 Task: Calculate the travel time from San Diego, California, to Seattle, Washington.
Action: Mouse moved to (267, 68)
Screenshot: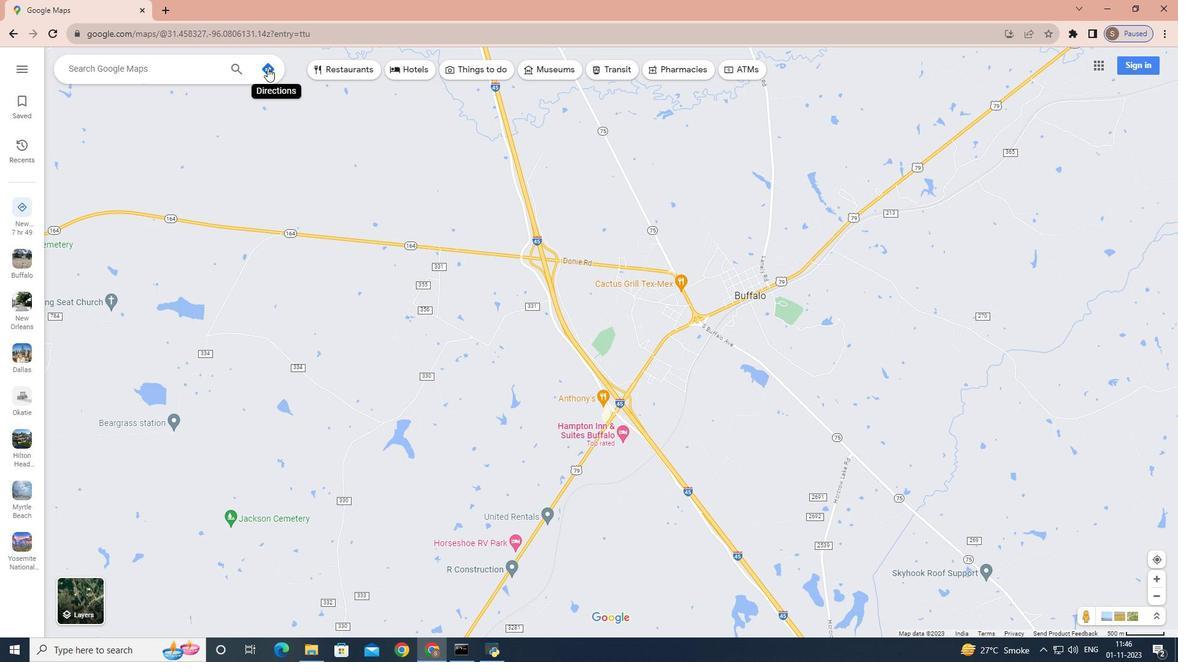 
Action: Mouse pressed left at (267, 68)
Screenshot: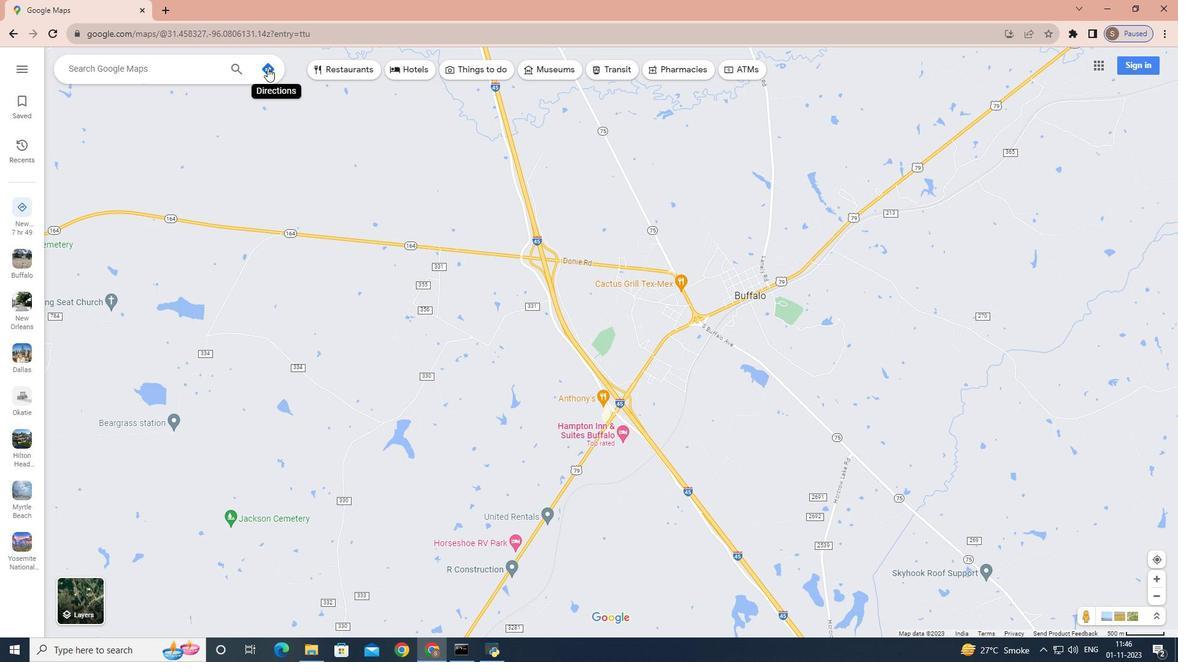 
Action: Mouse moved to (133, 103)
Screenshot: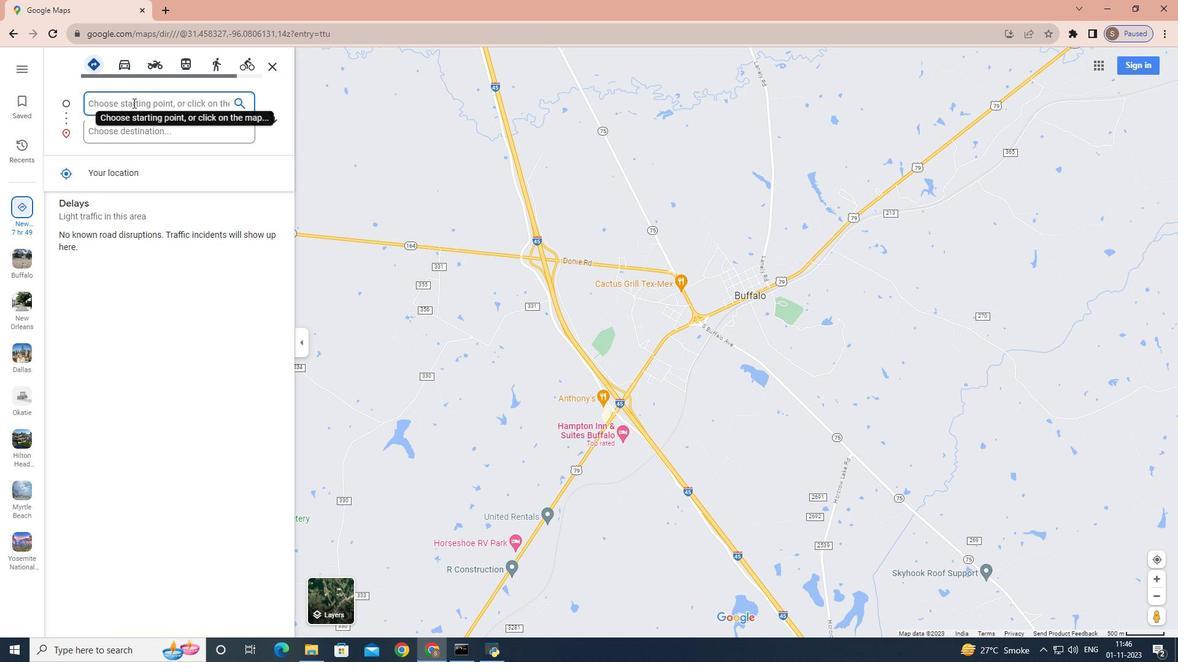 
Action: Key pressed <Key.shift>San<Key.space><Key.shift>Diego,<Key.space><Key.shift>California
Screenshot: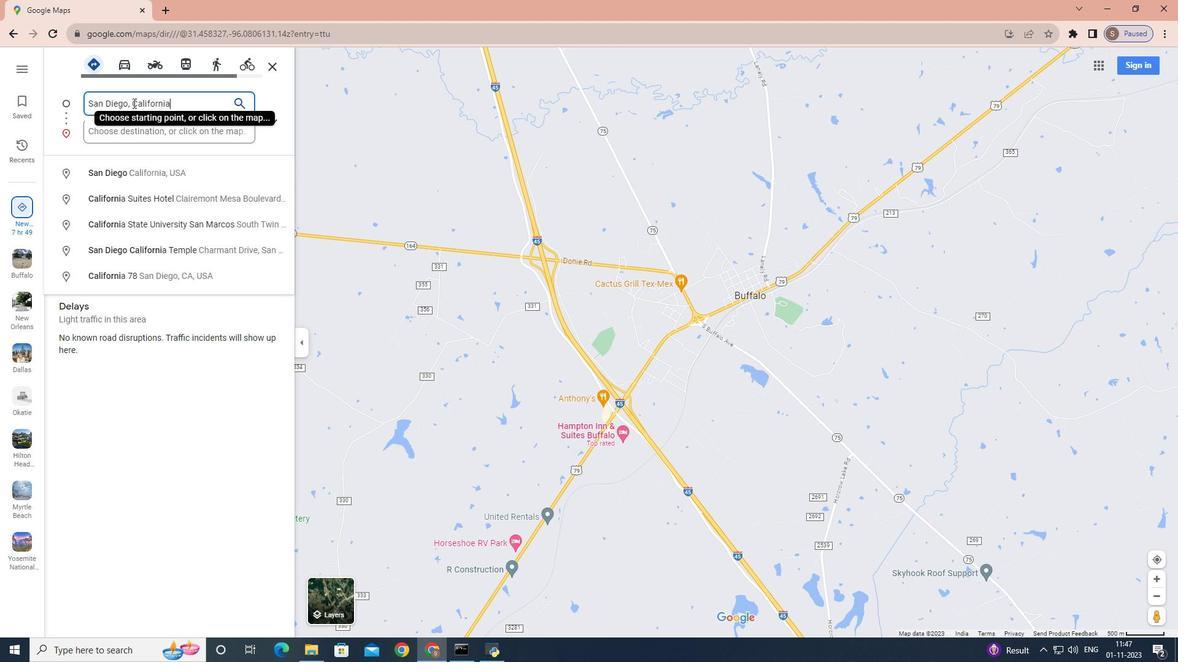 
Action: Mouse moved to (124, 131)
Screenshot: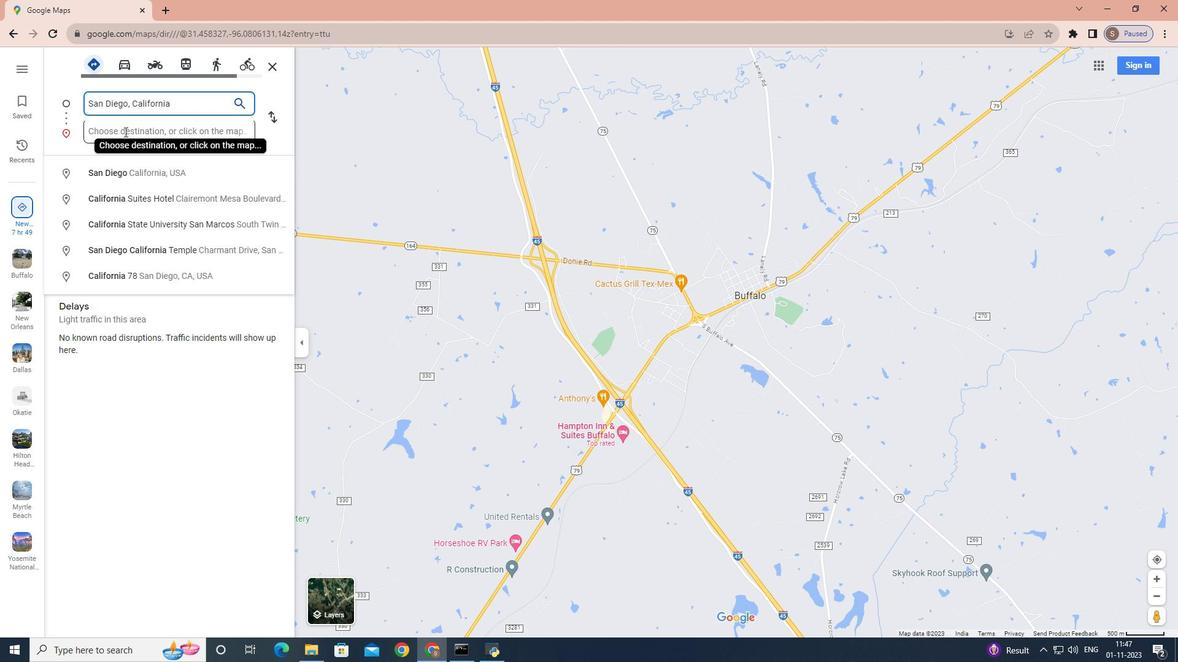 
Action: Mouse pressed left at (124, 131)
Screenshot: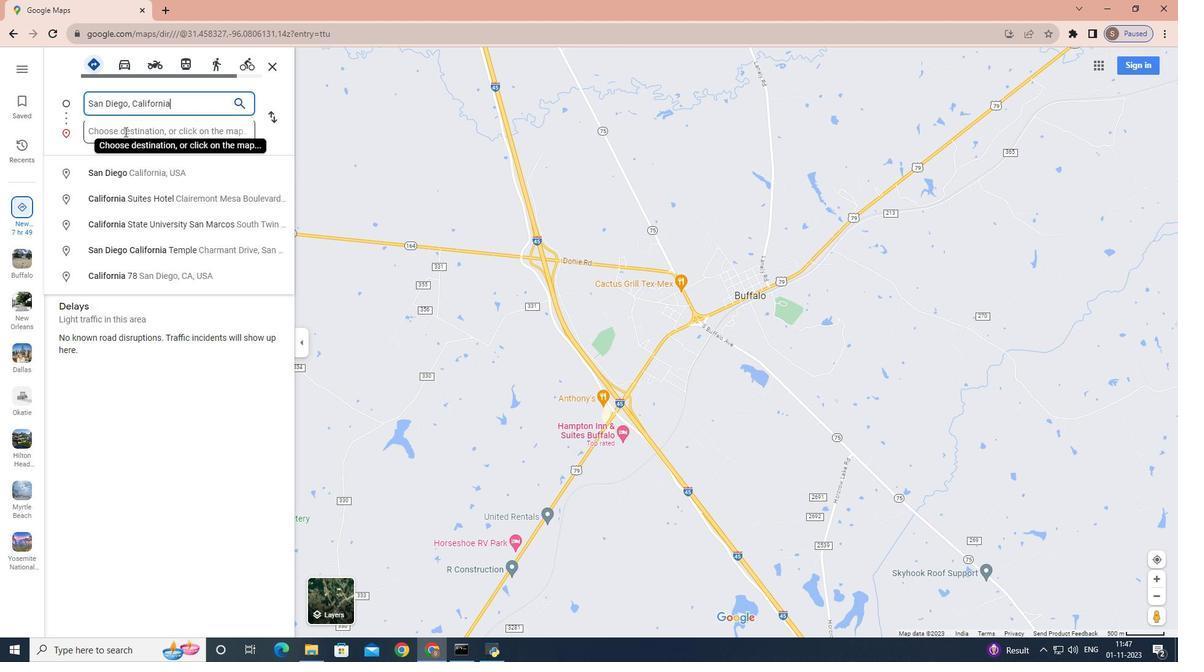 
Action: Key pressed <Key.shift>Seattl
Screenshot: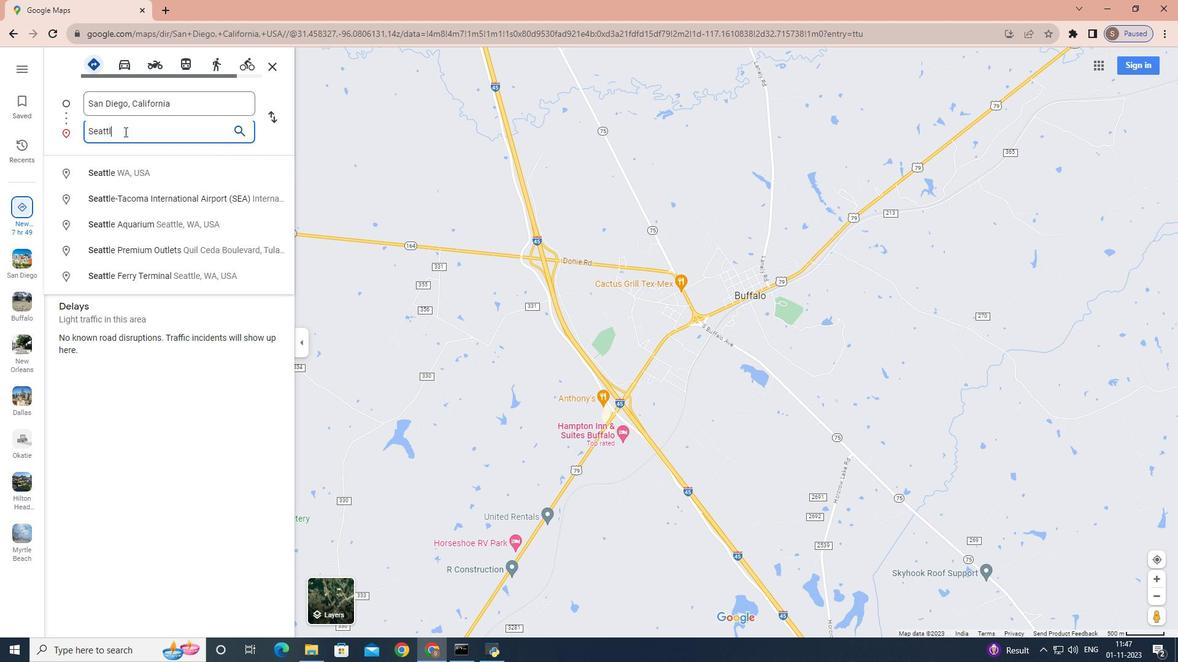 
Action: Mouse moved to (125, 131)
Screenshot: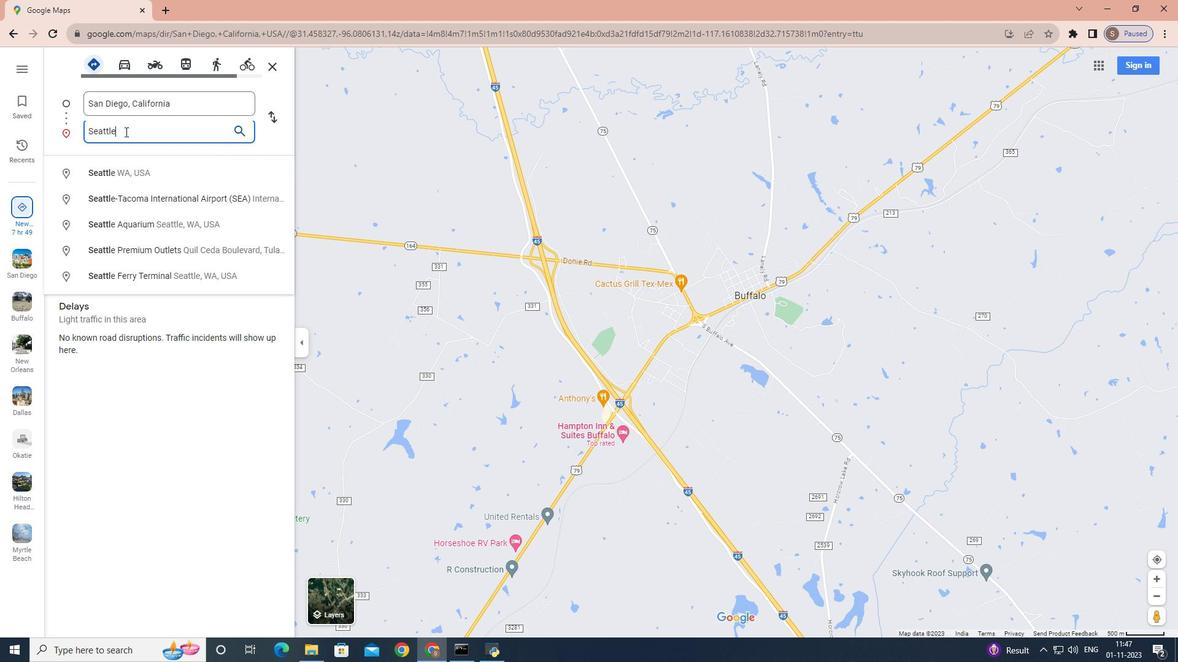 
Action: Key pressed e,<Key.space><Key.shift>washington
Screenshot: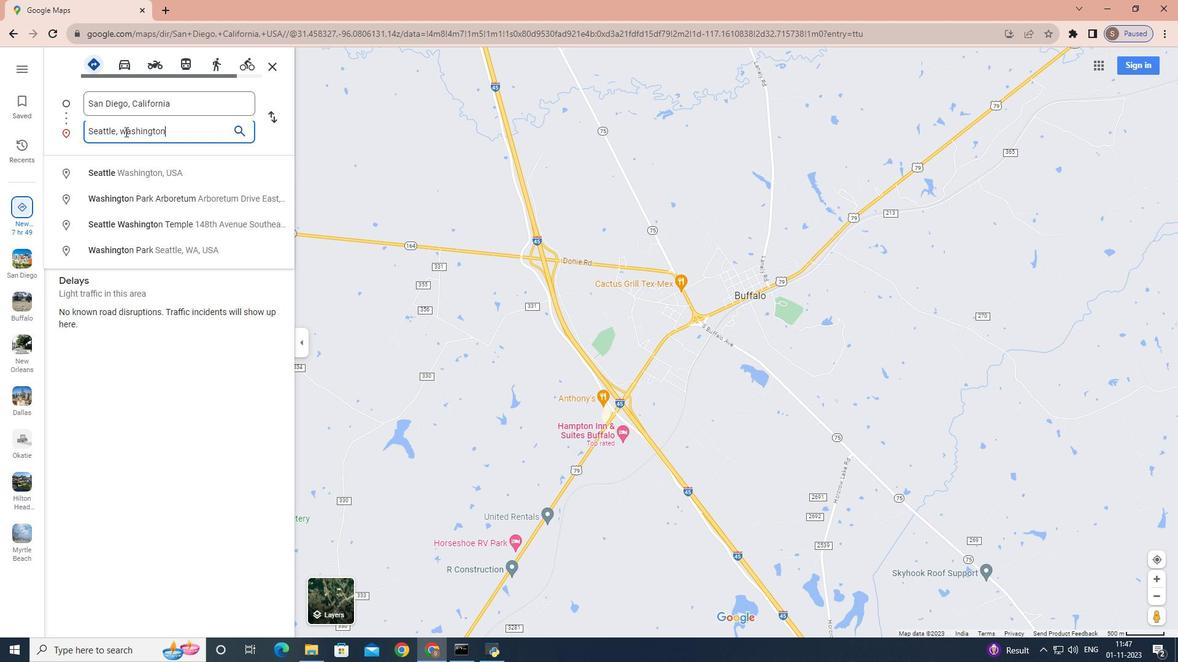 
Action: Mouse moved to (173, 129)
Screenshot: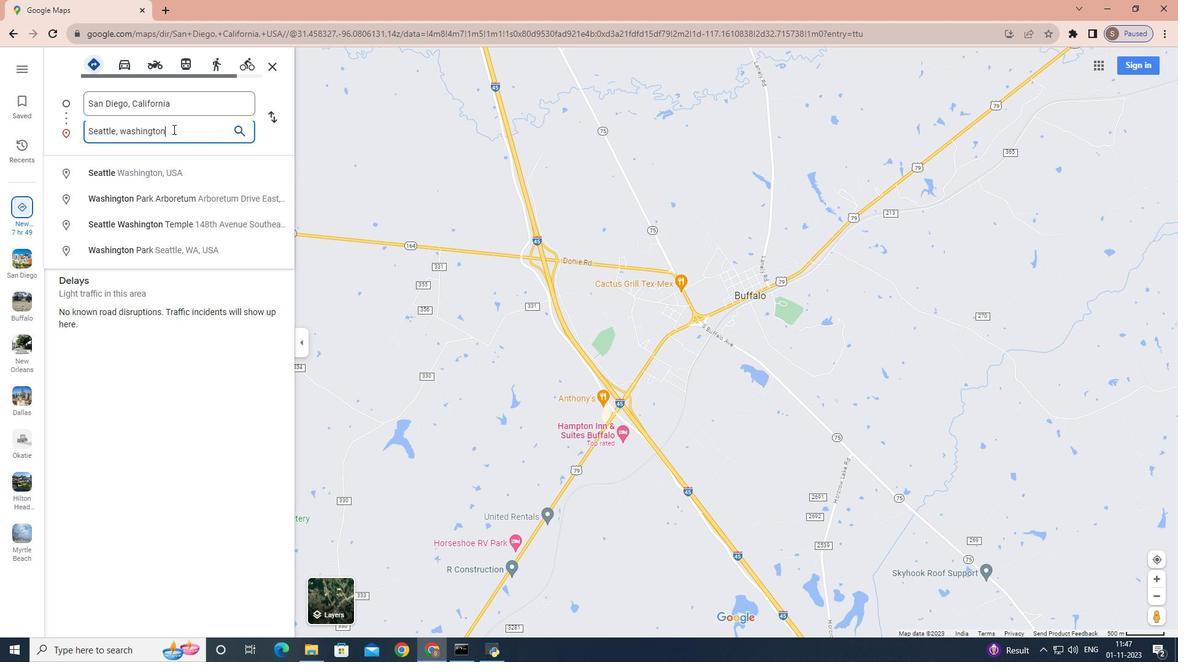
Action: Key pressed <Key.enter>
Screenshot: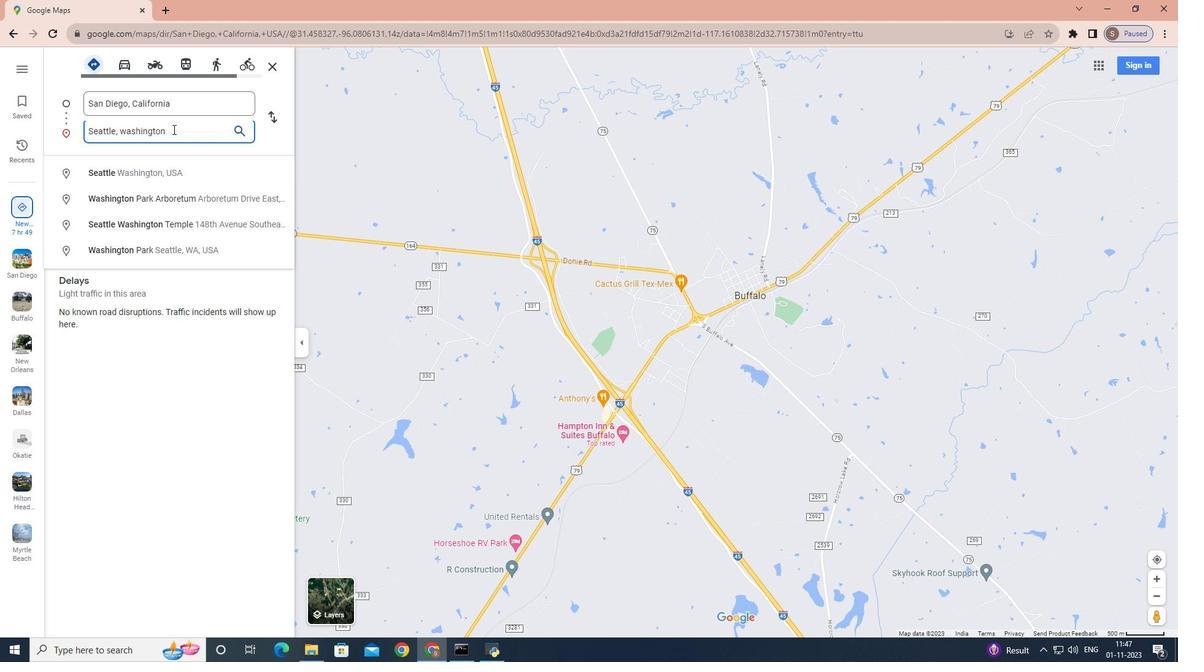
Action: Mouse moved to (123, 68)
Screenshot: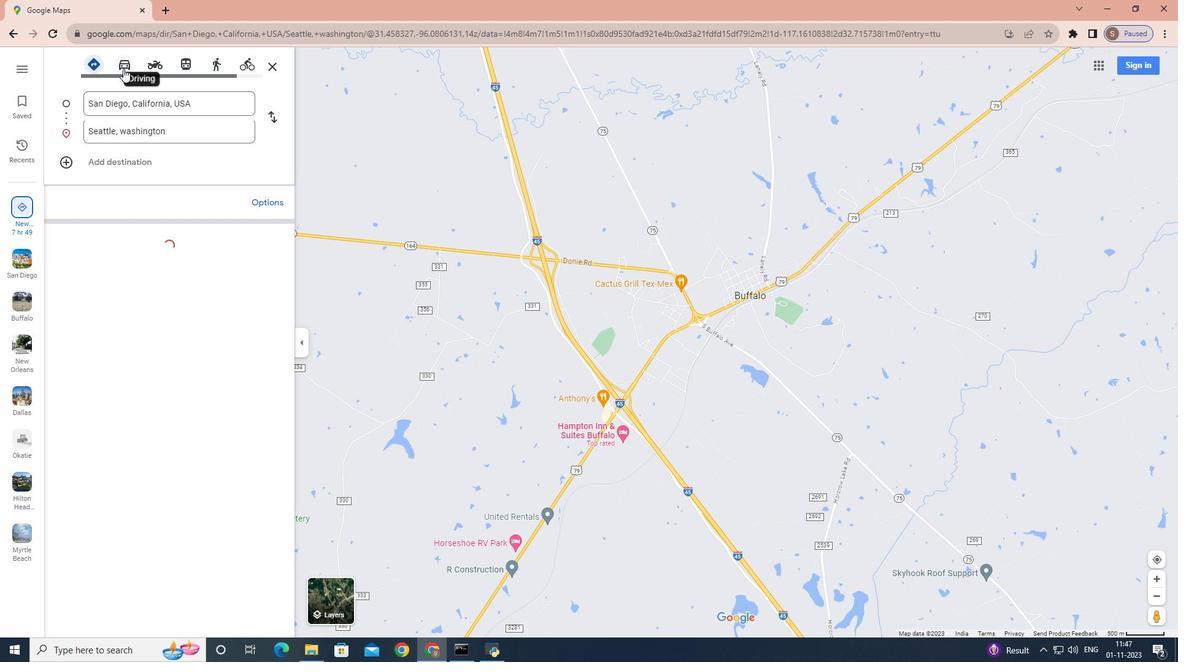 
Action: Mouse pressed left at (123, 68)
Screenshot: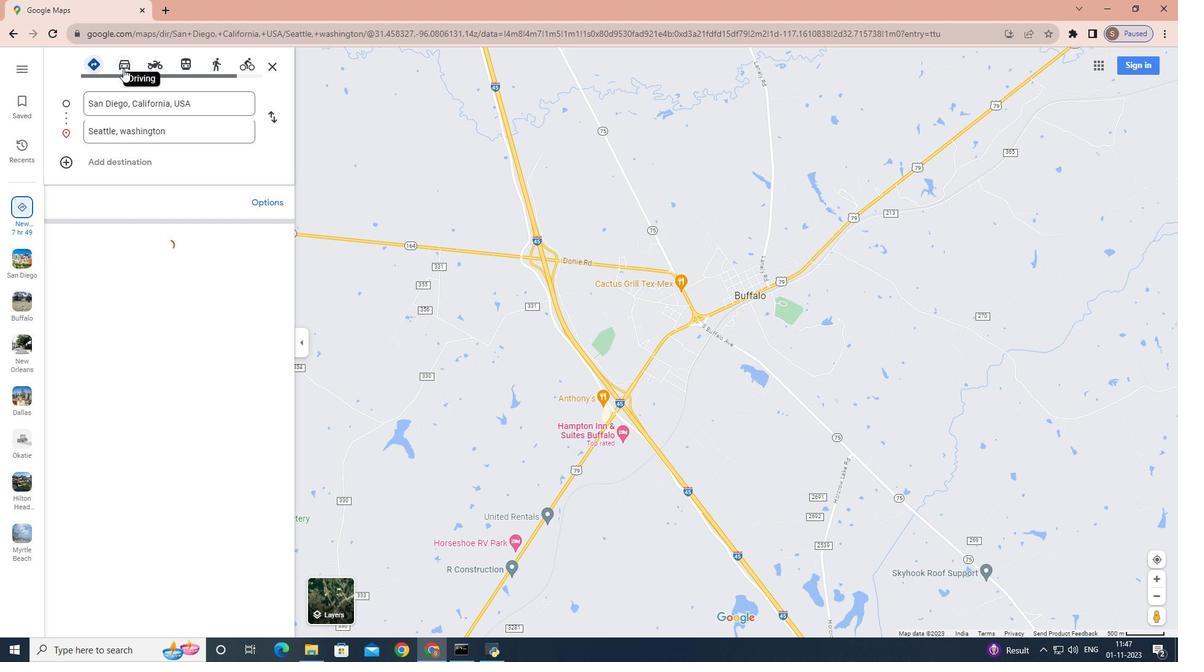 
Action: Mouse moved to (699, 303)
Screenshot: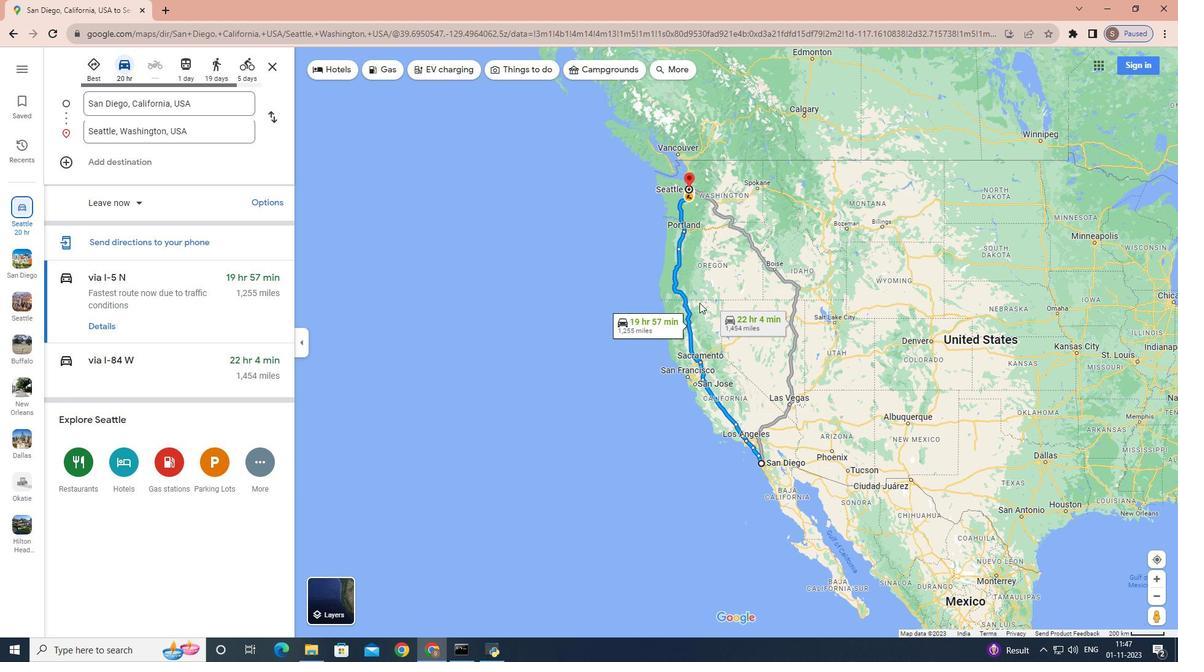 
Action: Mouse pressed left at (699, 303)
Screenshot: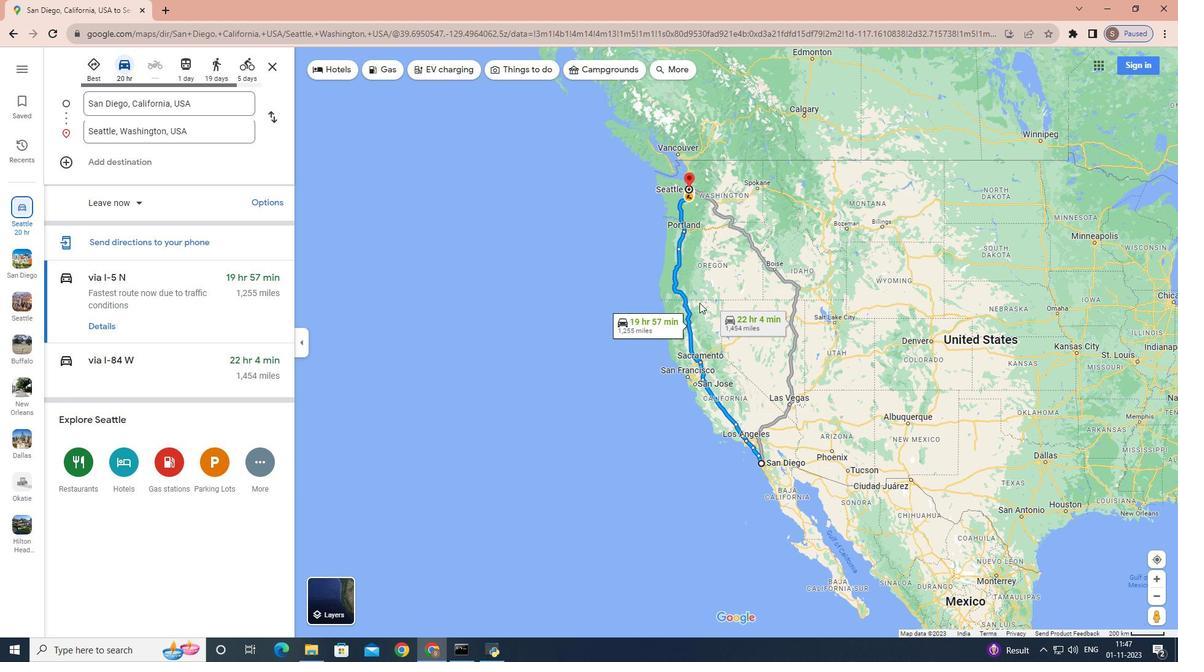 
Action: Mouse moved to (696, 303)
Screenshot: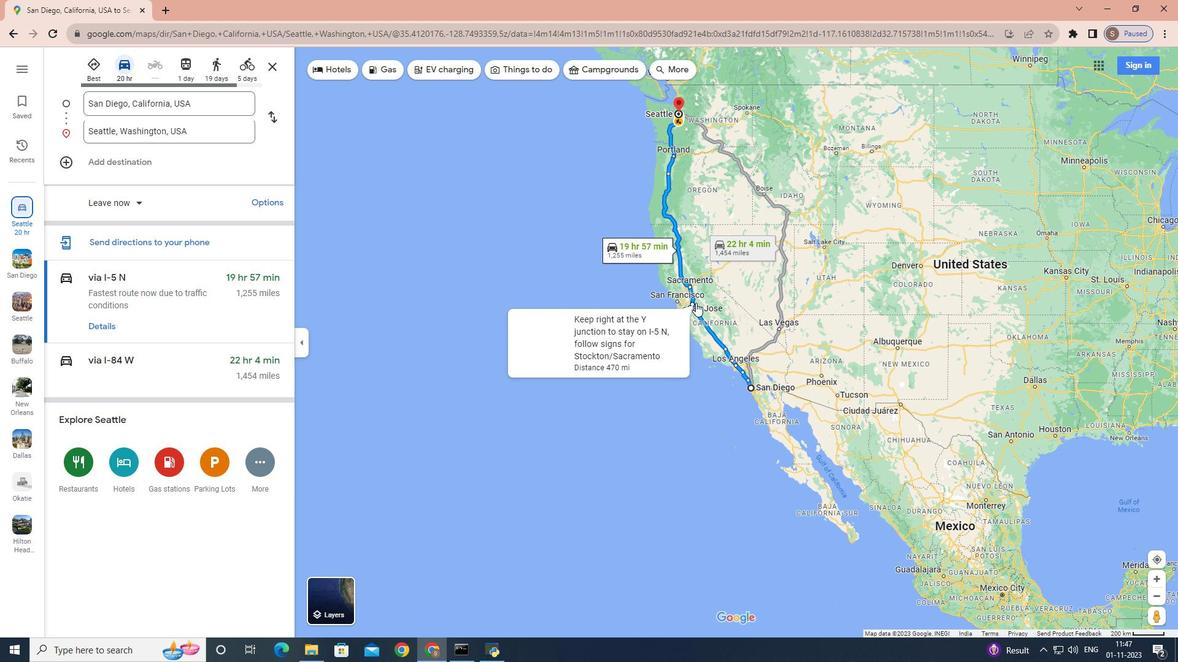 
